 Task: Enable the option "Skinnable Interface" in the main interfaces.
Action: Mouse moved to (95, 11)
Screenshot: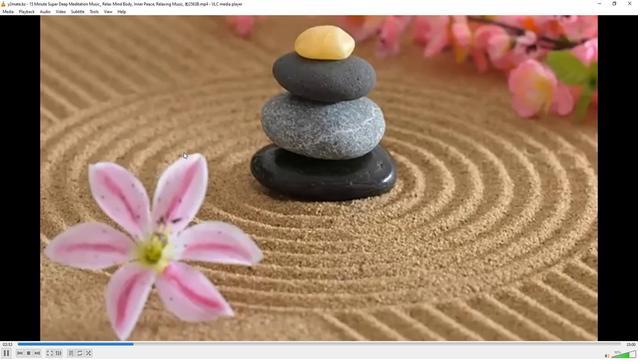 
Action: Mouse pressed left at (95, 11)
Screenshot: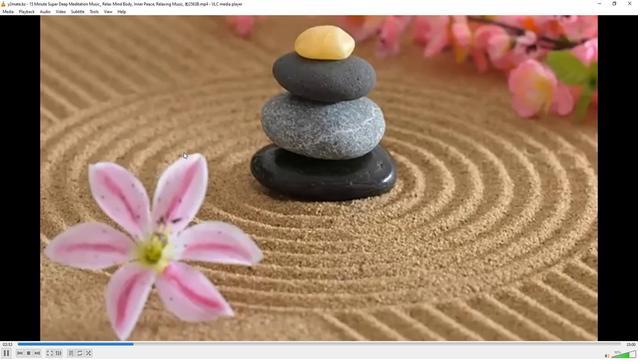 
Action: Mouse moved to (116, 89)
Screenshot: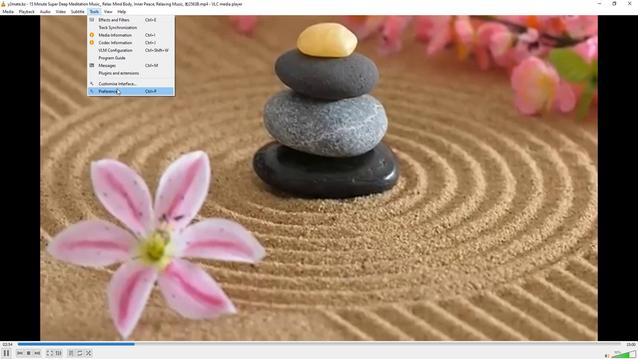 
Action: Mouse pressed left at (116, 89)
Screenshot: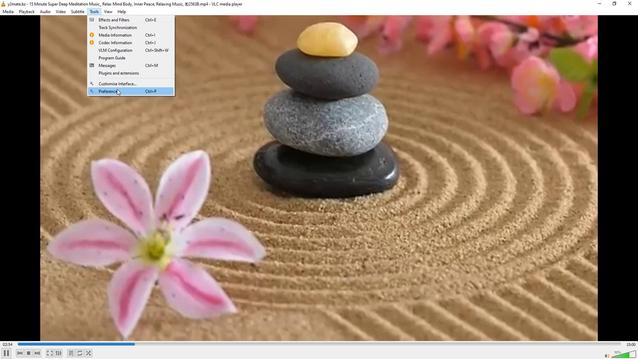 
Action: Mouse moved to (209, 292)
Screenshot: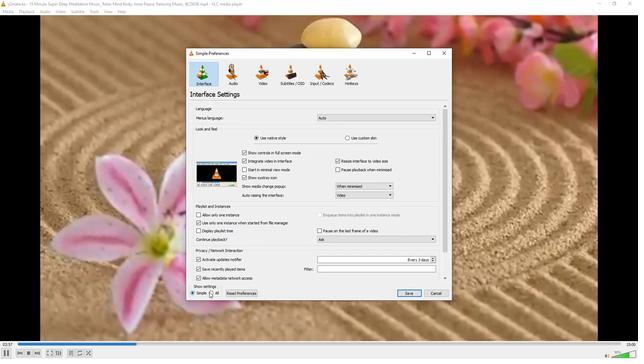 
Action: Mouse pressed left at (209, 292)
Screenshot: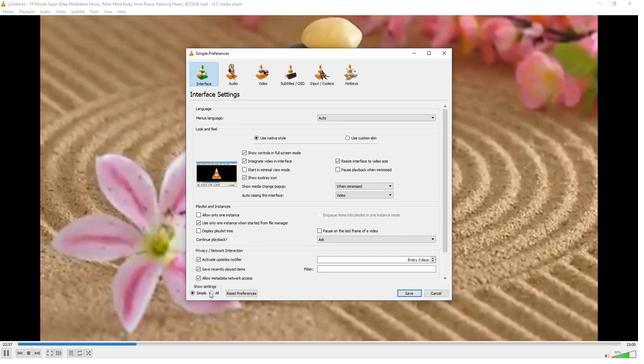 
Action: Mouse moved to (213, 263)
Screenshot: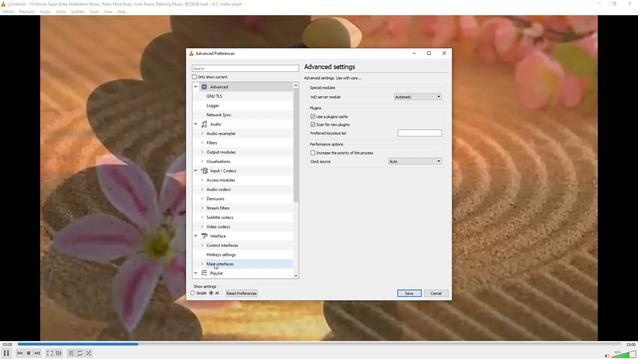 
Action: Mouse pressed left at (213, 263)
Screenshot: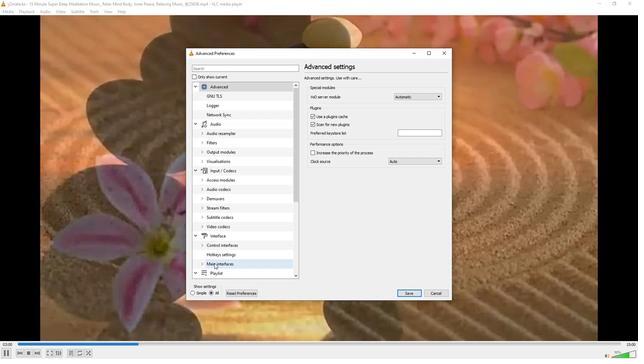 
Action: Mouse moved to (378, 111)
Screenshot: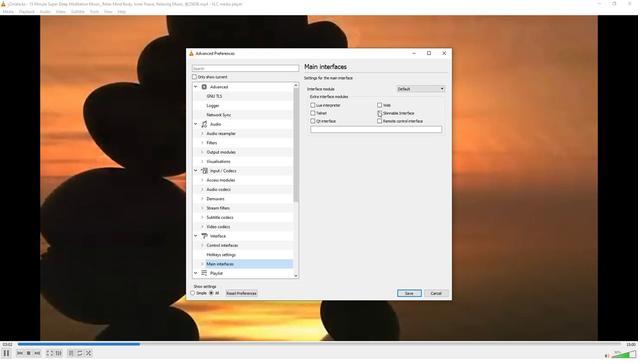 
Action: Mouse pressed left at (378, 111)
Screenshot: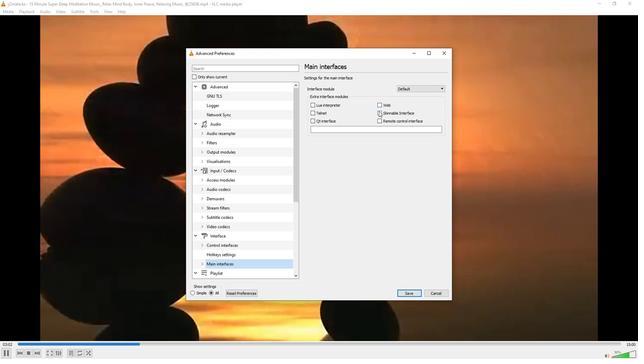 
Action: Mouse moved to (378, 111)
Screenshot: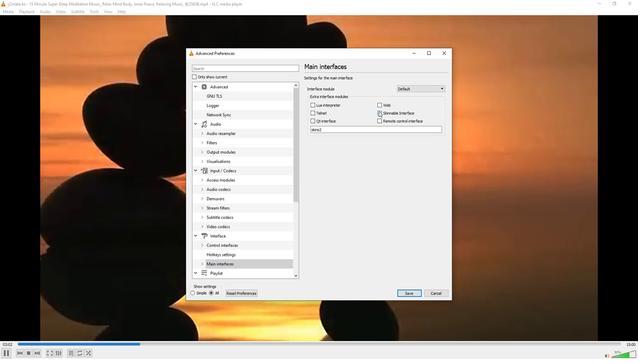 
